 Task: Assign Person0001 as Assignee of Child Issue ChildIssue0003 of Issue Issue0002 in Backlog  in Scrum Project Project0001 in Jira
Action: Mouse moved to (355, 403)
Screenshot: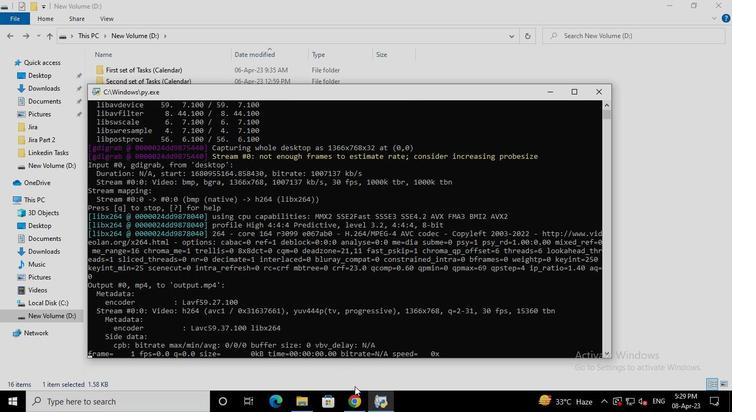 
Action: Mouse pressed left at (355, 403)
Screenshot: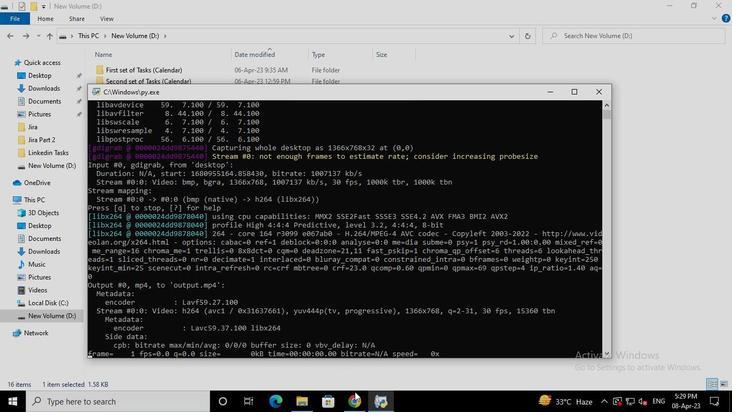 
Action: Mouse moved to (61, 165)
Screenshot: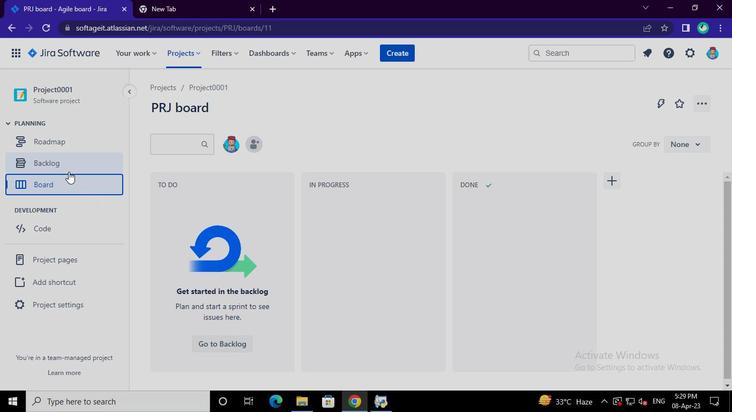
Action: Mouse pressed left at (61, 165)
Screenshot: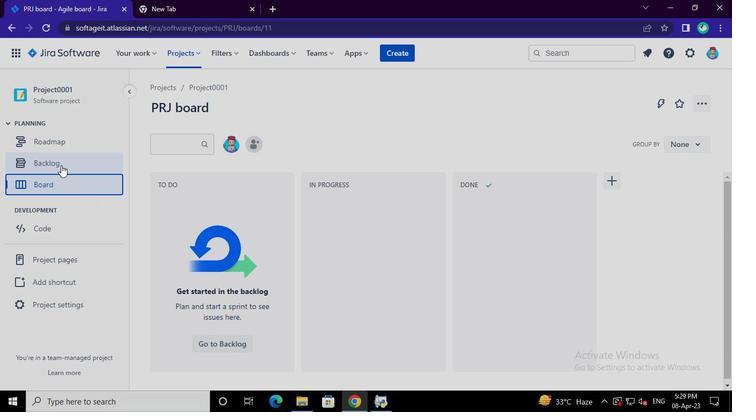 
Action: Mouse moved to (230, 320)
Screenshot: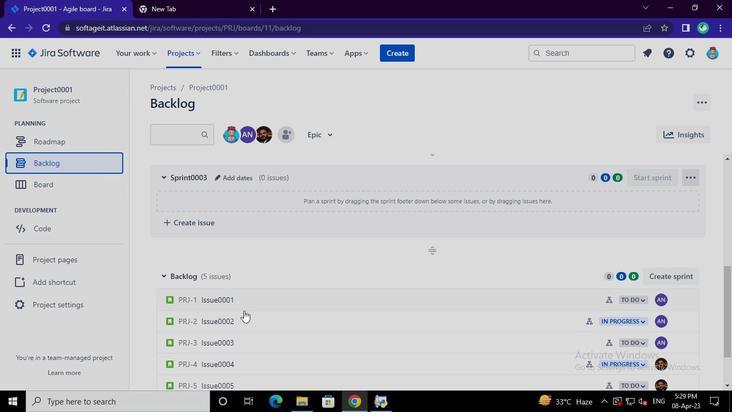 
Action: Mouse pressed left at (230, 320)
Screenshot: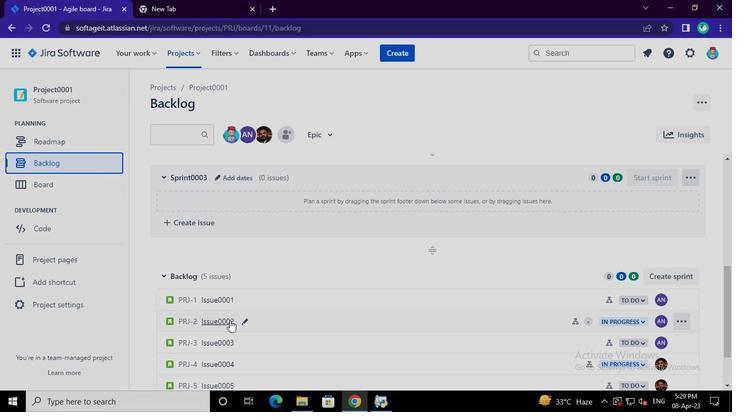 
Action: Mouse moved to (663, 239)
Screenshot: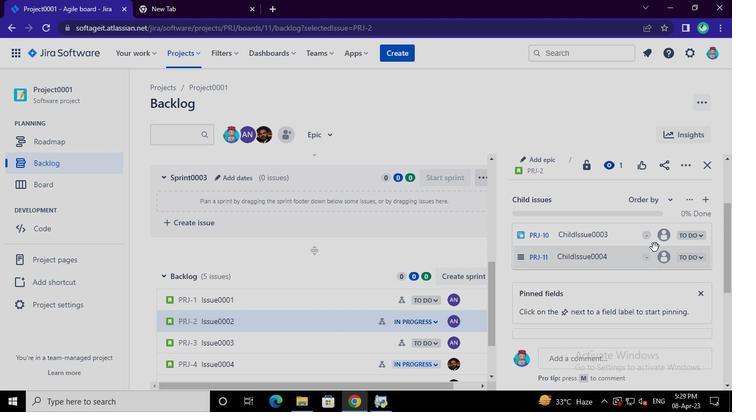 
Action: Mouse pressed left at (663, 239)
Screenshot: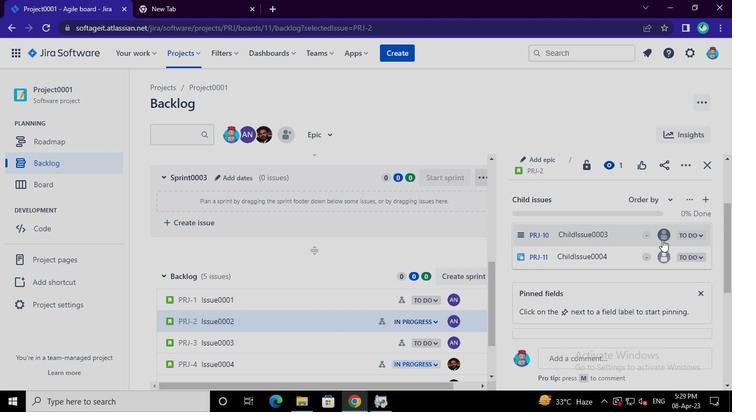 
Action: Mouse moved to (594, 256)
Screenshot: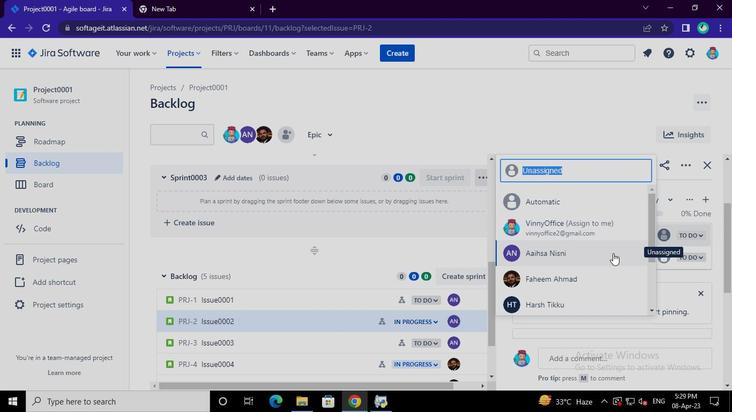 
Action: Mouse pressed left at (594, 256)
Screenshot: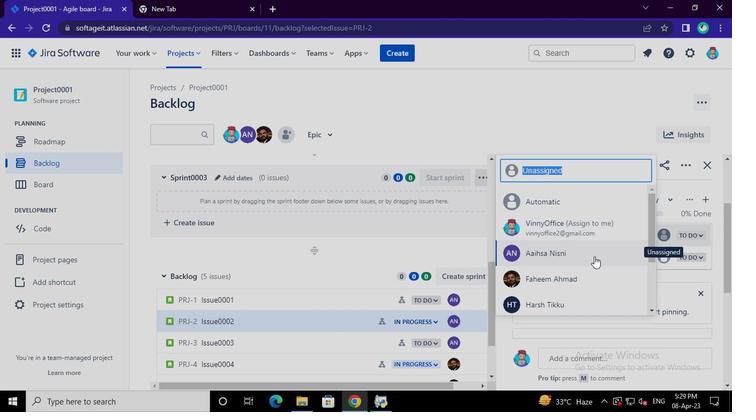 
Action: Mouse moved to (383, 400)
Screenshot: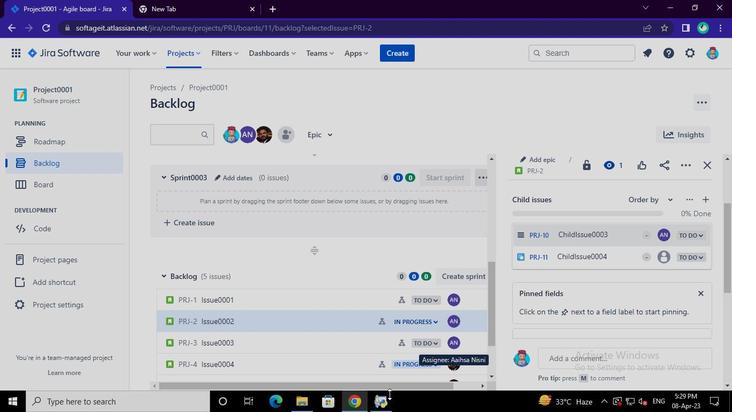 
Action: Mouse pressed left at (383, 400)
Screenshot: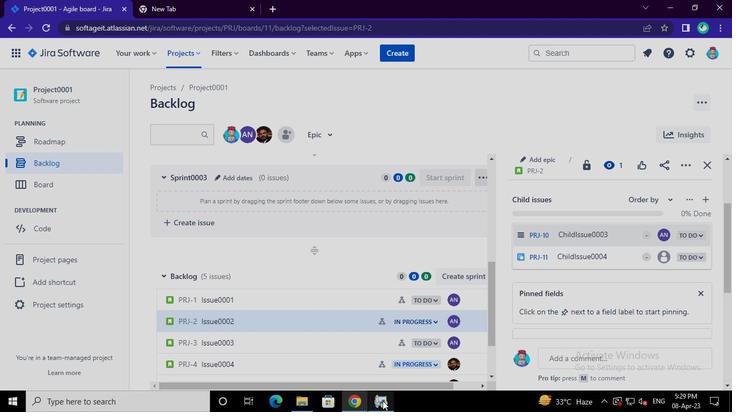 
Action: Mouse moved to (598, 96)
Screenshot: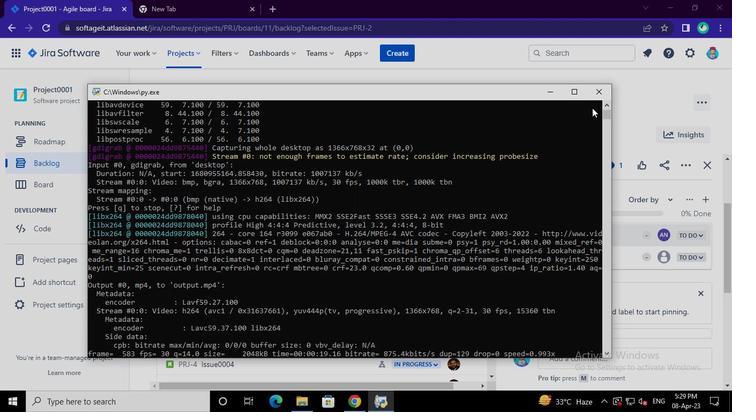 
Action: Mouse pressed left at (598, 96)
Screenshot: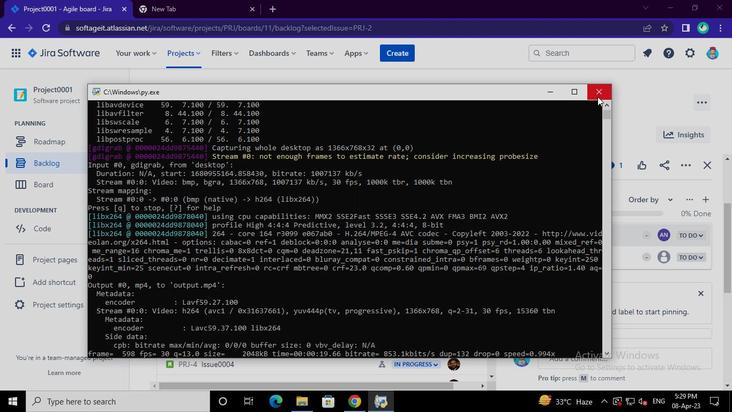 
